 Task: Create a due date automation trigger when advanced on, on the wednesday before a card is due add dates not starting next week at 11:00 AM.
Action: Mouse moved to (847, 263)
Screenshot: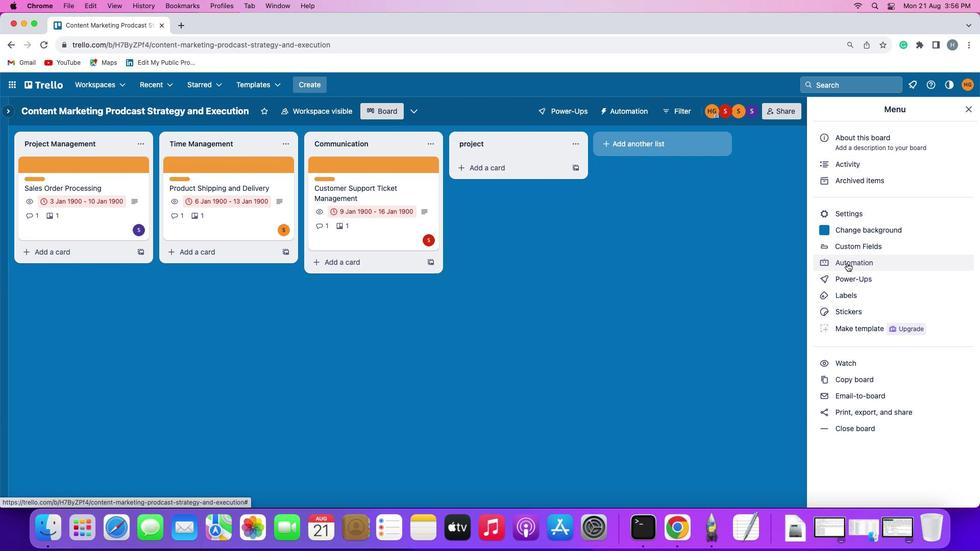 
Action: Mouse pressed left at (847, 263)
Screenshot: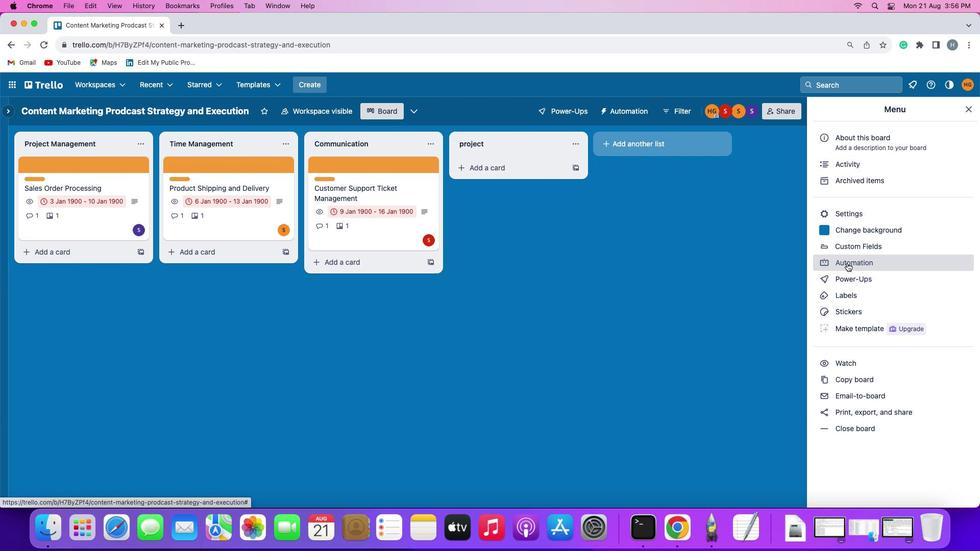 
Action: Mouse moved to (847, 263)
Screenshot: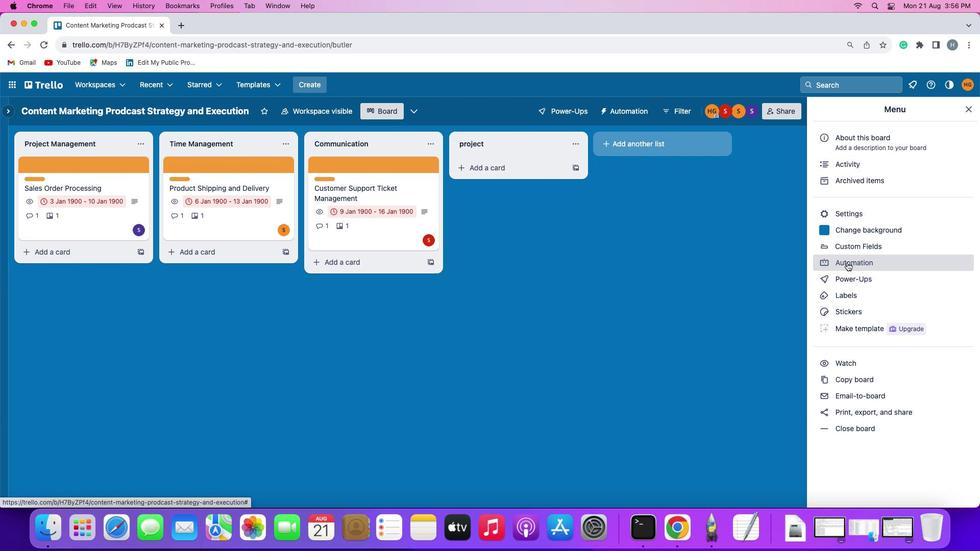 
Action: Mouse pressed left at (847, 263)
Screenshot: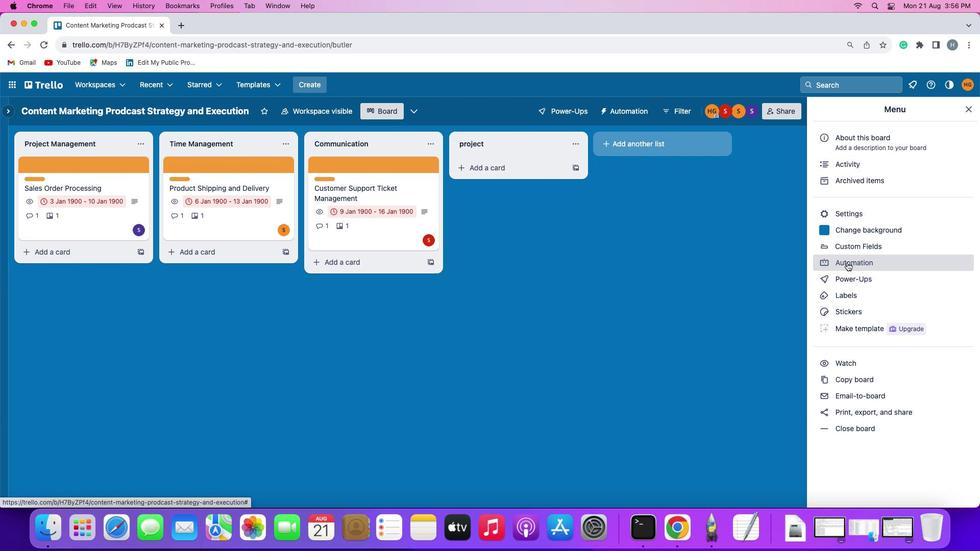 
Action: Mouse moved to (68, 241)
Screenshot: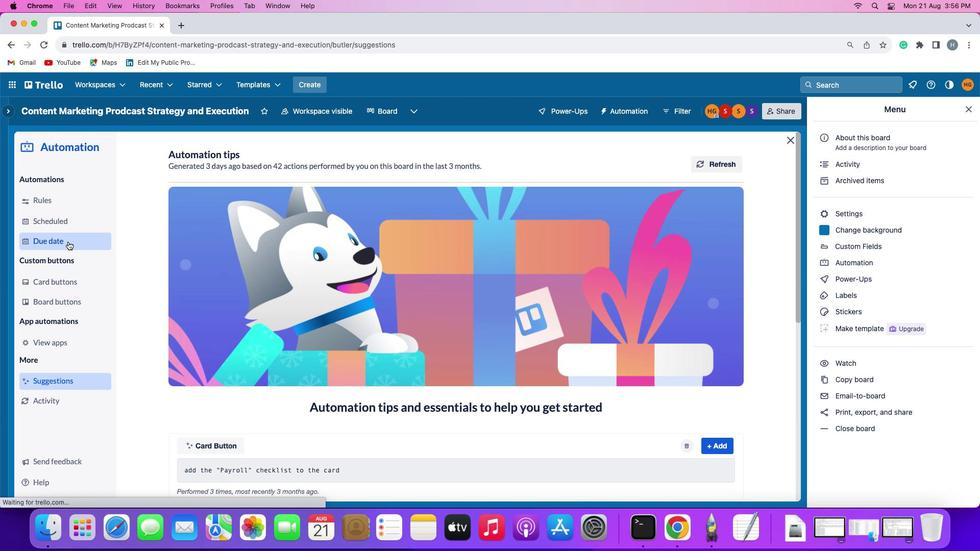 
Action: Mouse pressed left at (68, 241)
Screenshot: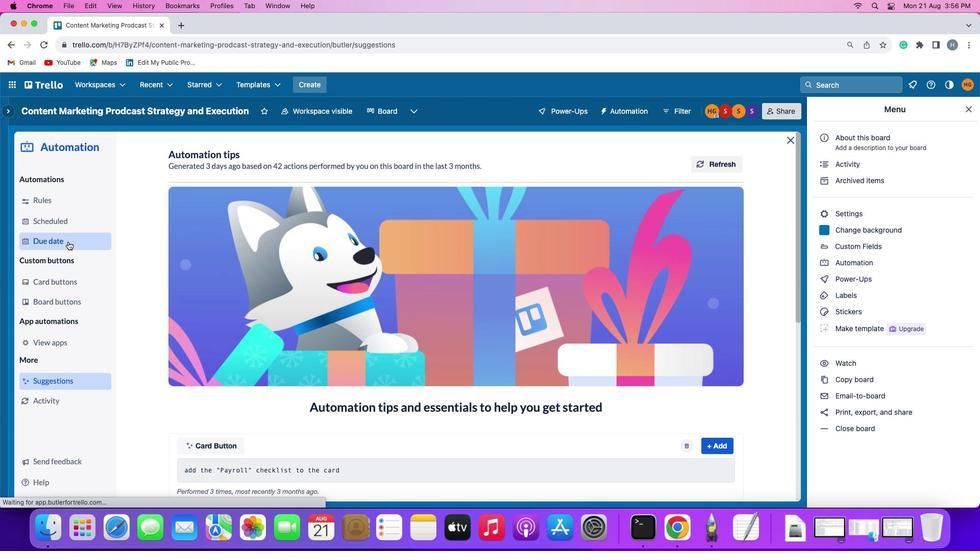 
Action: Mouse moved to (699, 156)
Screenshot: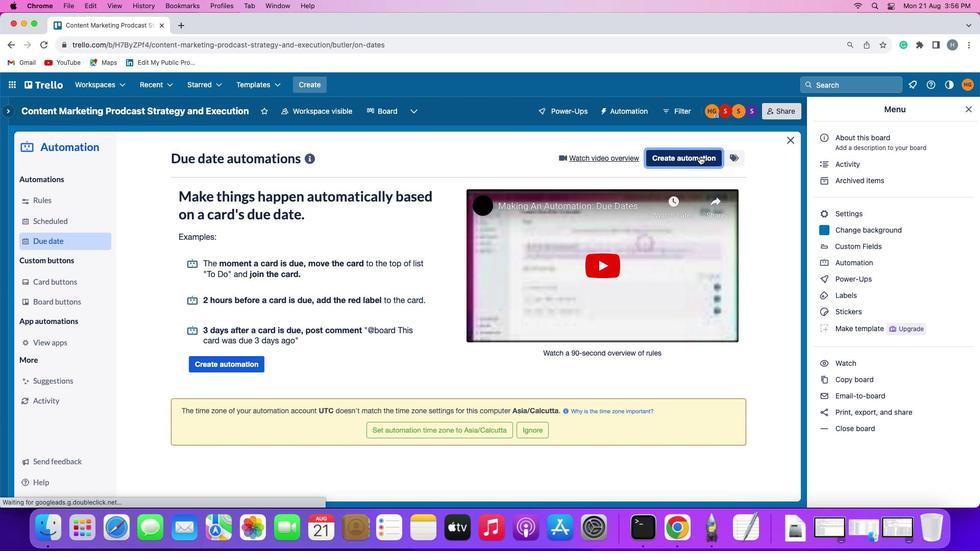 
Action: Mouse pressed left at (699, 156)
Screenshot: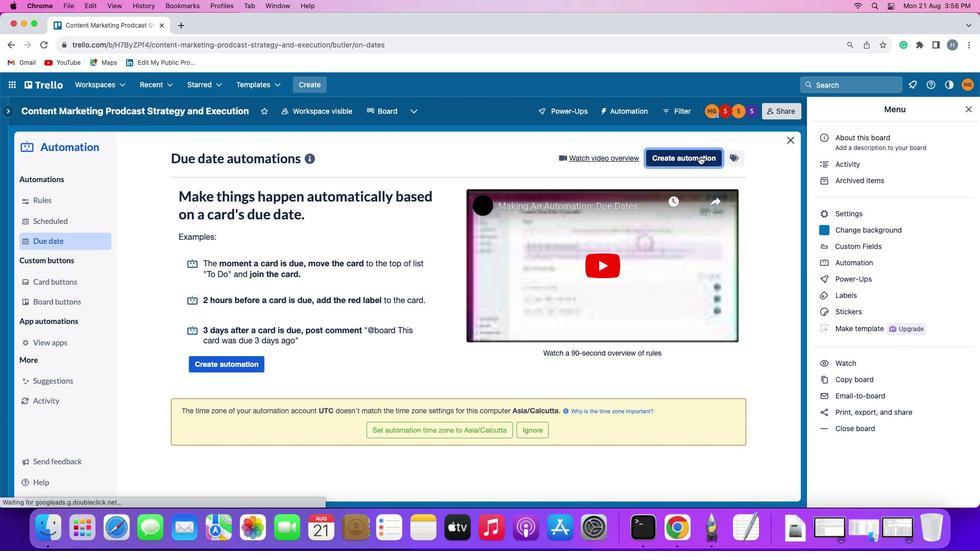 
Action: Mouse moved to (199, 254)
Screenshot: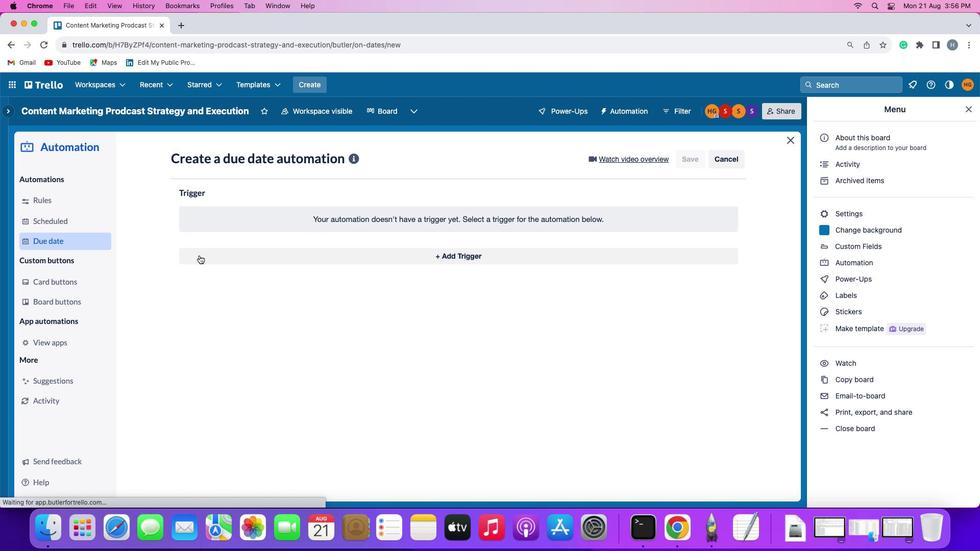
Action: Mouse pressed left at (199, 254)
Screenshot: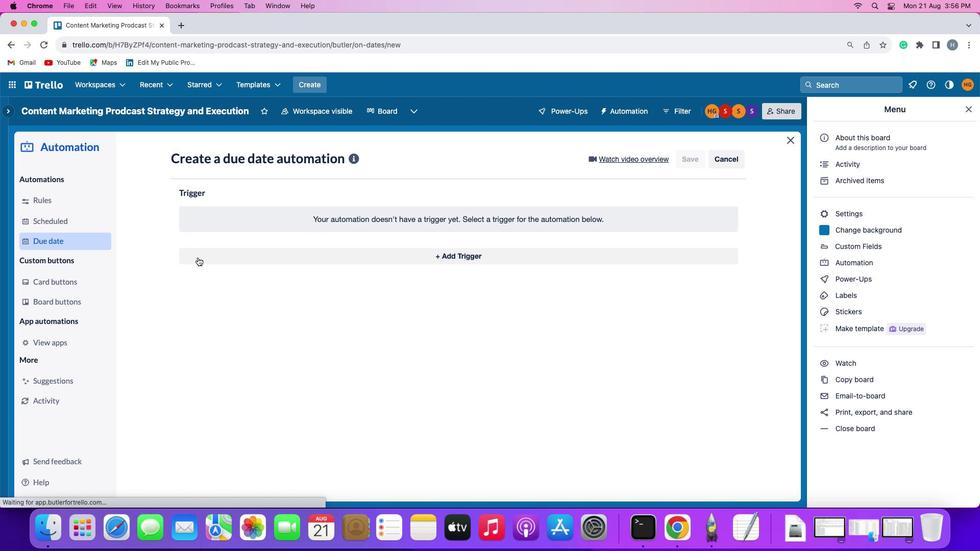 
Action: Mouse moved to (223, 440)
Screenshot: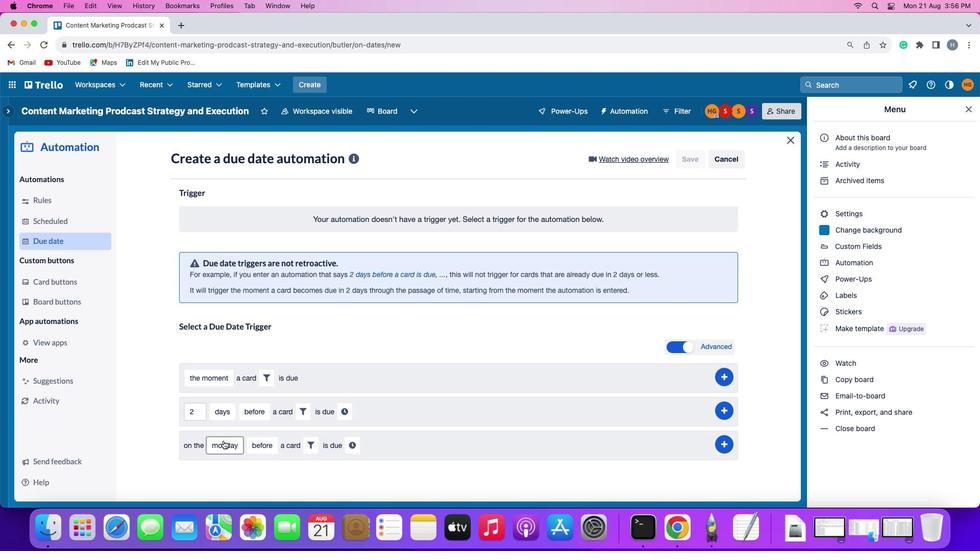 
Action: Mouse pressed left at (223, 440)
Screenshot: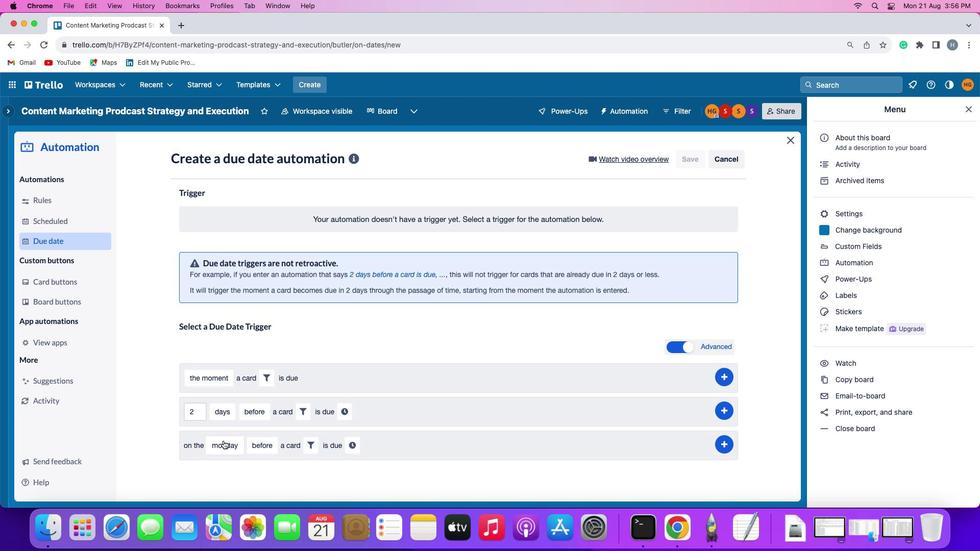 
Action: Mouse moved to (242, 347)
Screenshot: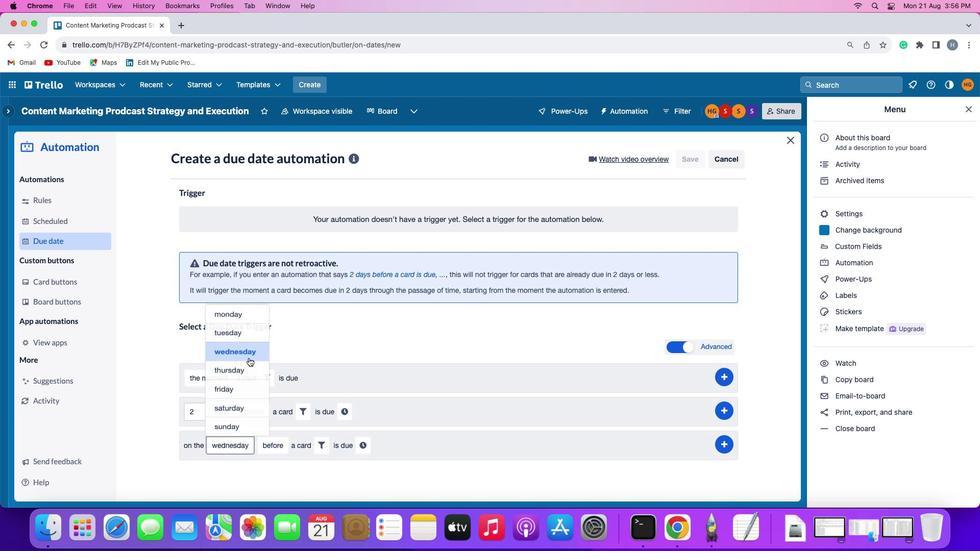 
Action: Mouse pressed left at (242, 347)
Screenshot: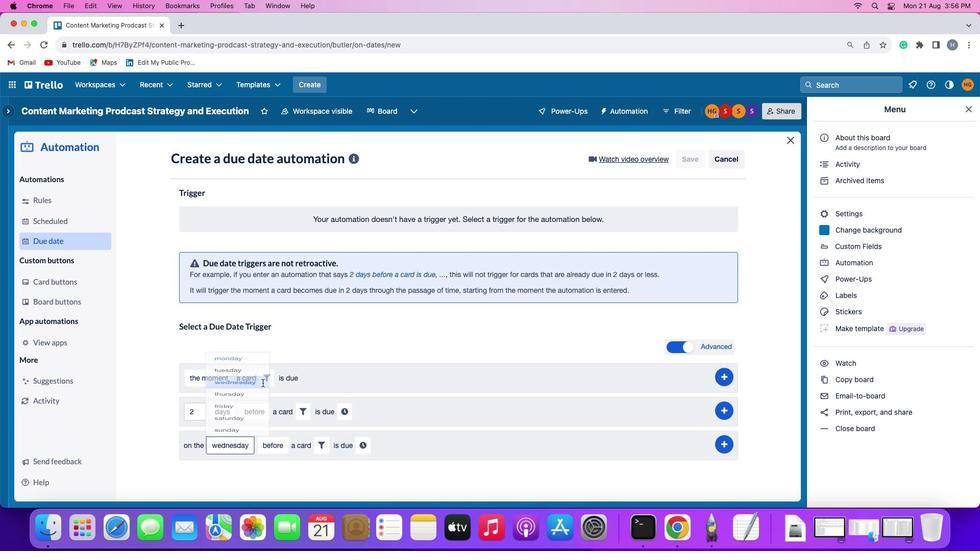 
Action: Mouse moved to (322, 442)
Screenshot: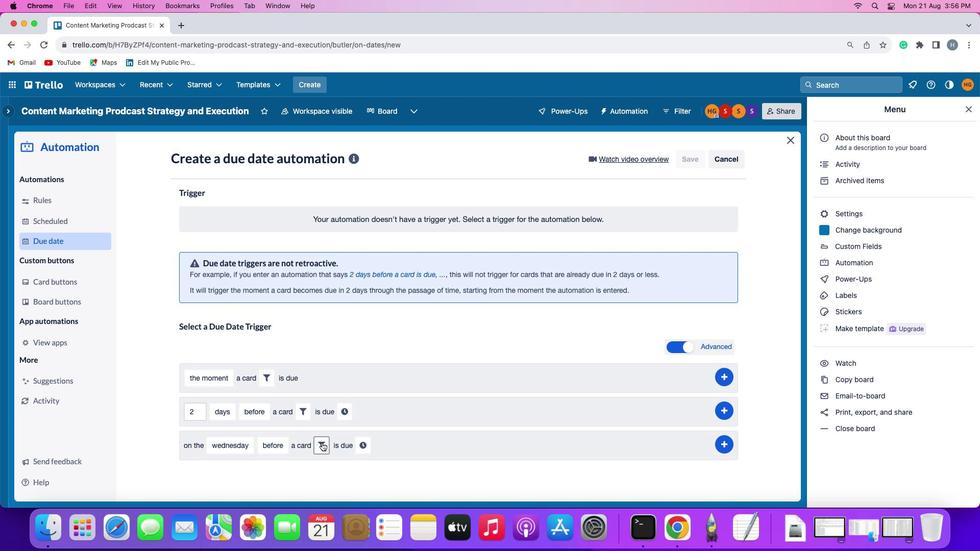 
Action: Mouse pressed left at (322, 442)
Screenshot: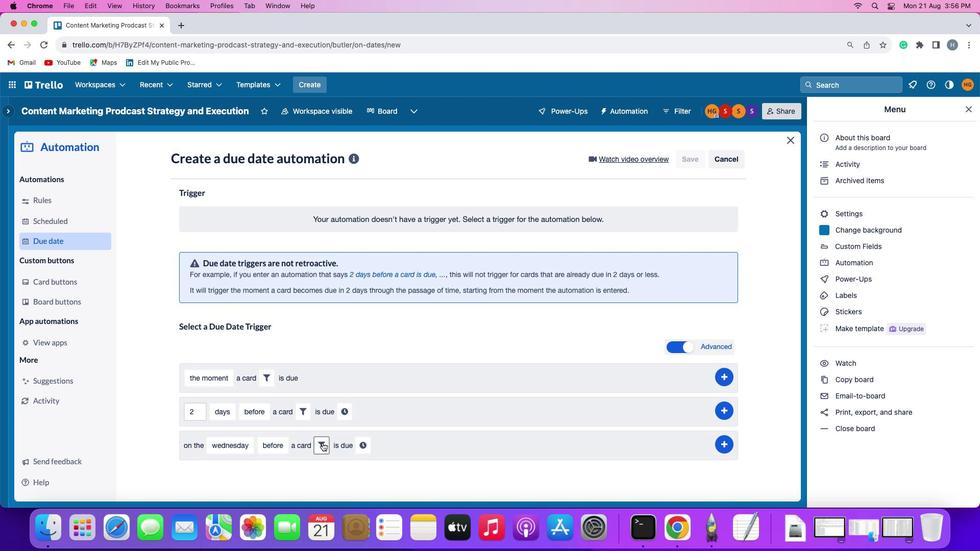 
Action: Mouse moved to (372, 474)
Screenshot: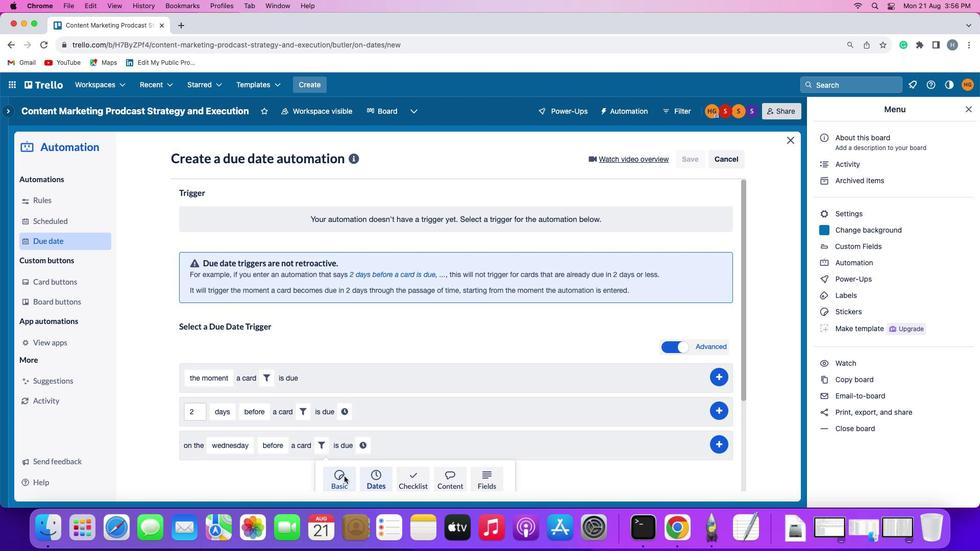 
Action: Mouse pressed left at (372, 474)
Screenshot: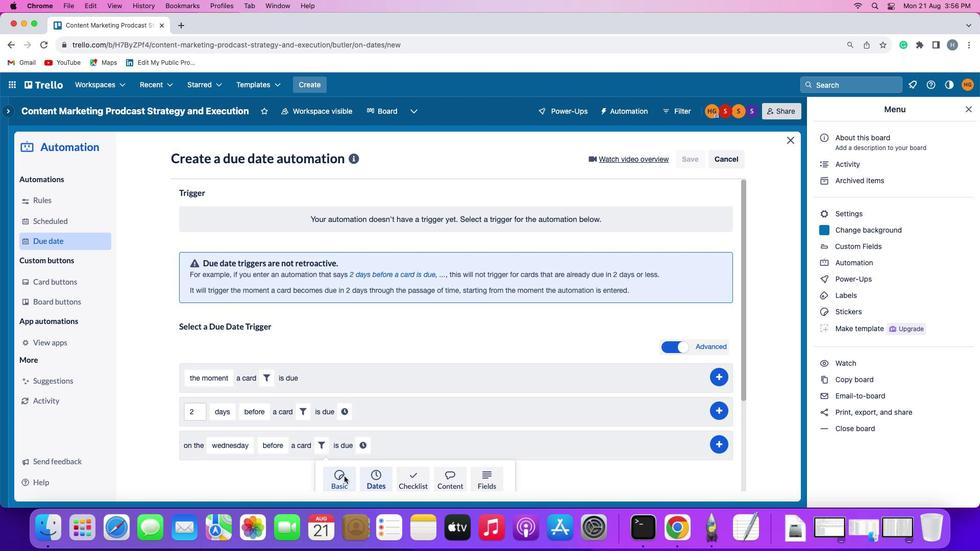 
Action: Mouse moved to (254, 471)
Screenshot: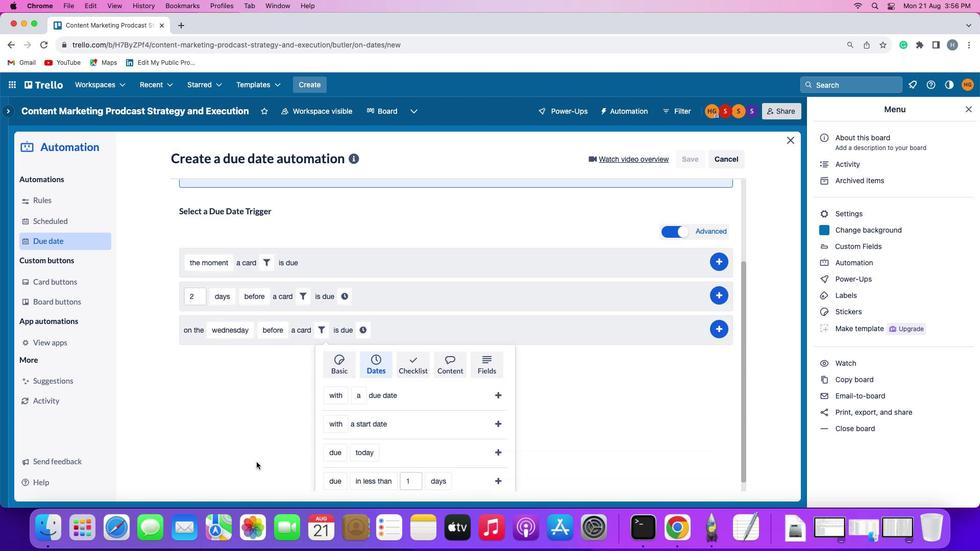 
Action: Mouse scrolled (254, 471) with delta (0, 0)
Screenshot: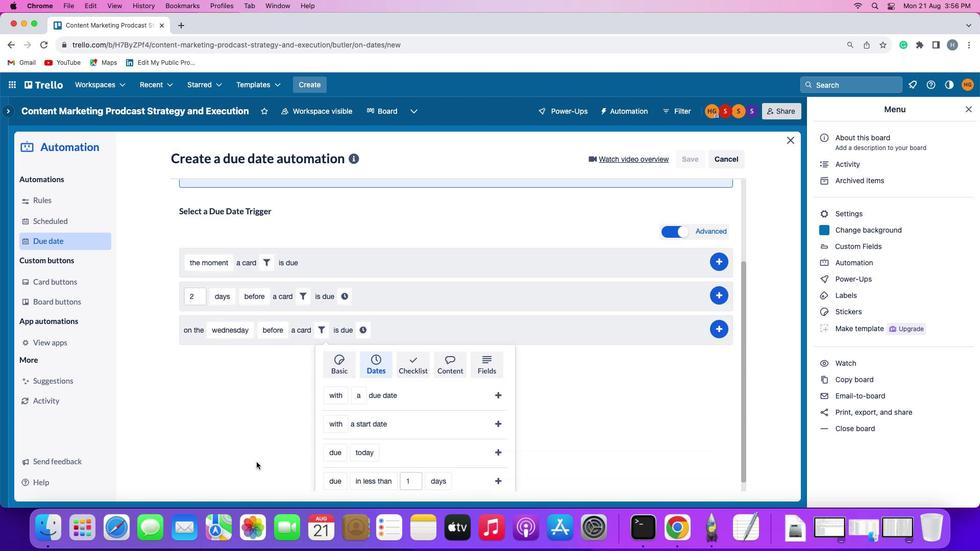 
Action: Mouse moved to (254, 471)
Screenshot: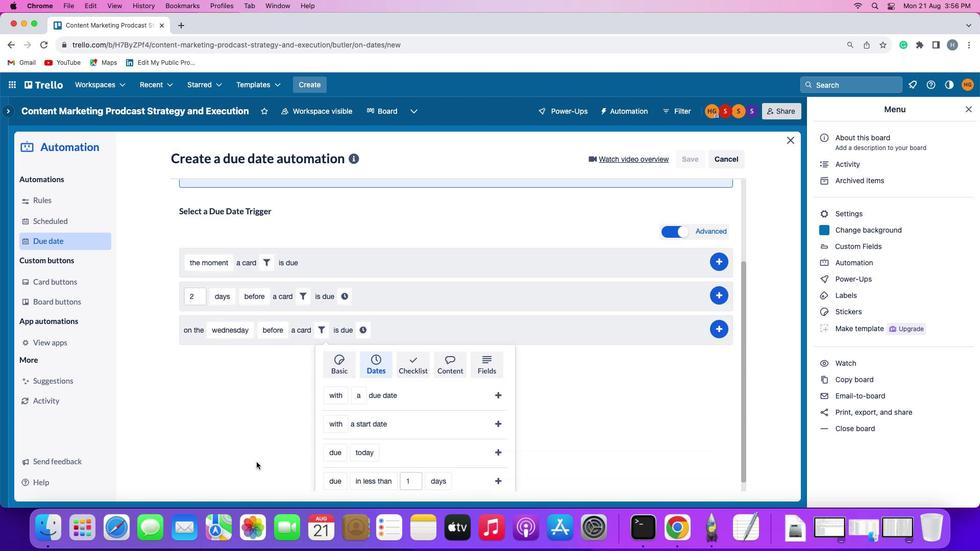 
Action: Mouse scrolled (254, 471) with delta (0, 0)
Screenshot: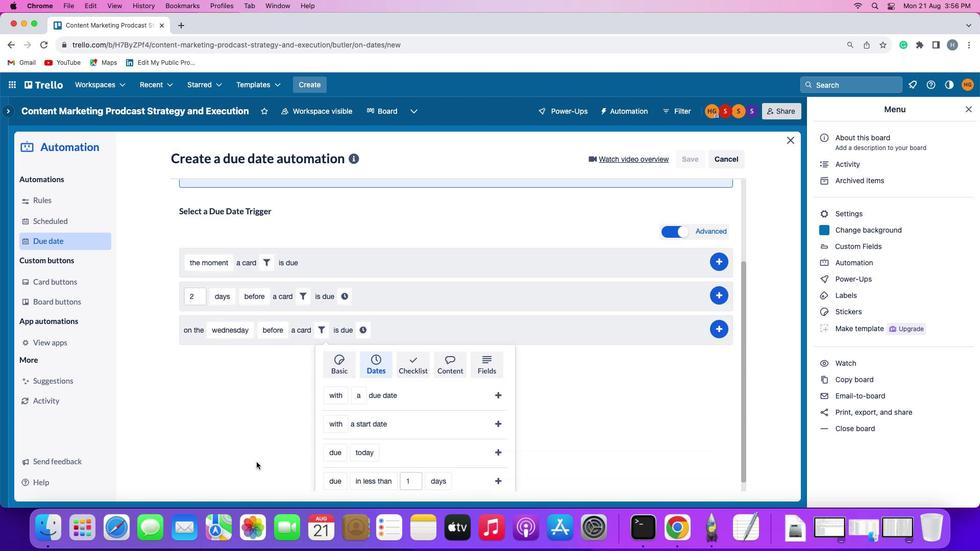 
Action: Mouse moved to (254, 470)
Screenshot: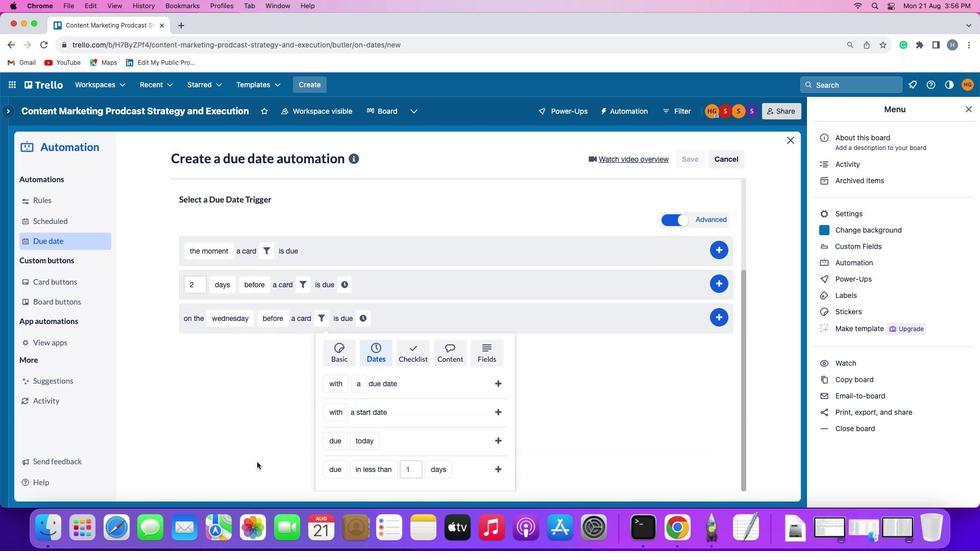 
Action: Mouse scrolled (254, 470) with delta (0, -1)
Screenshot: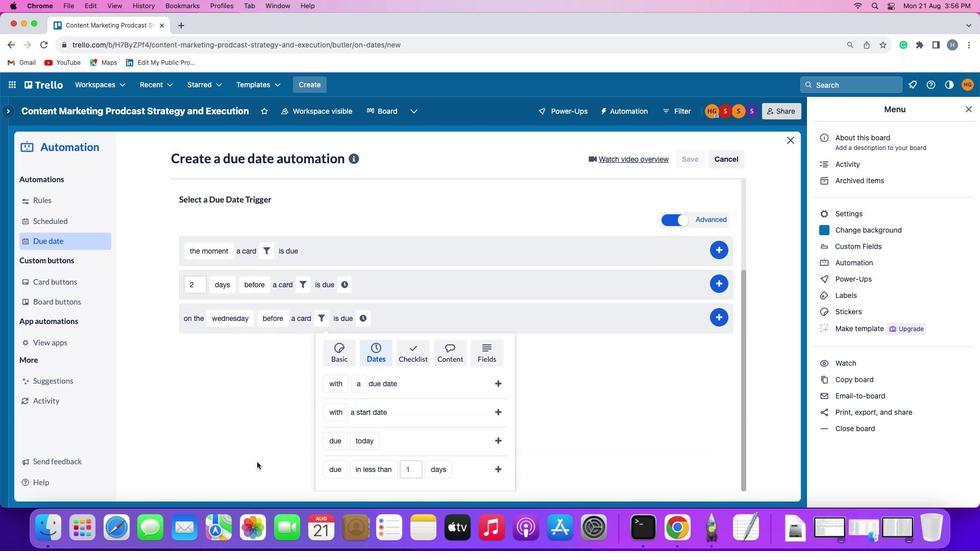 
Action: Mouse moved to (254, 468)
Screenshot: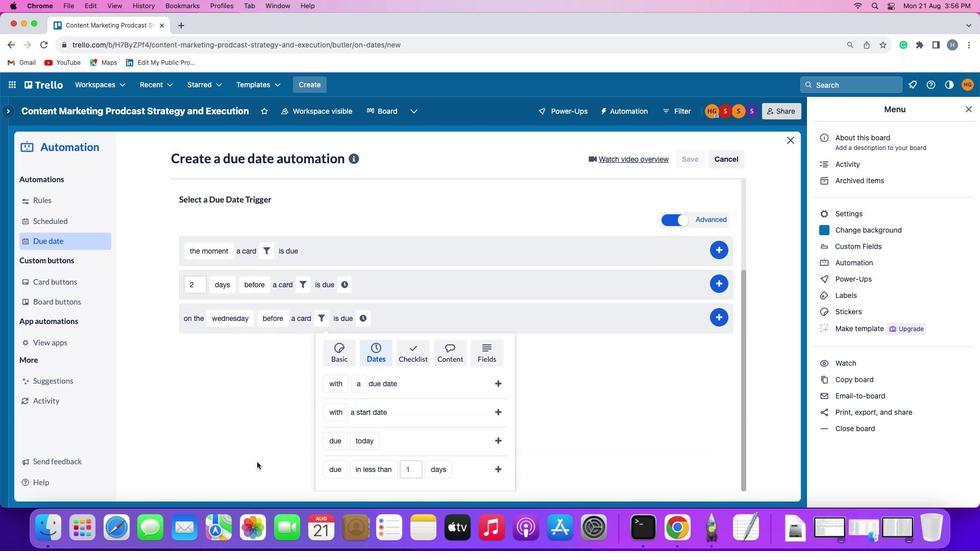 
Action: Mouse scrolled (254, 468) with delta (0, -2)
Screenshot: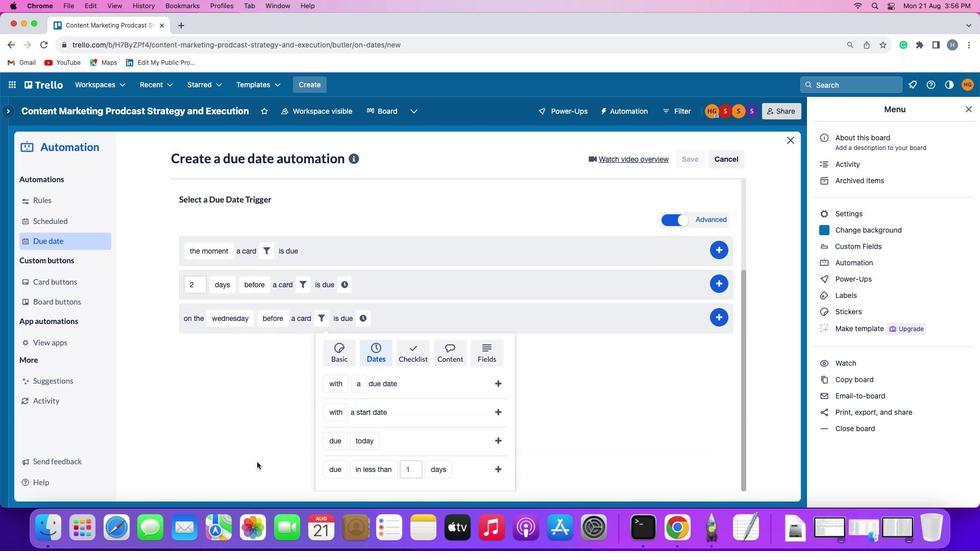 
Action: Mouse moved to (256, 462)
Screenshot: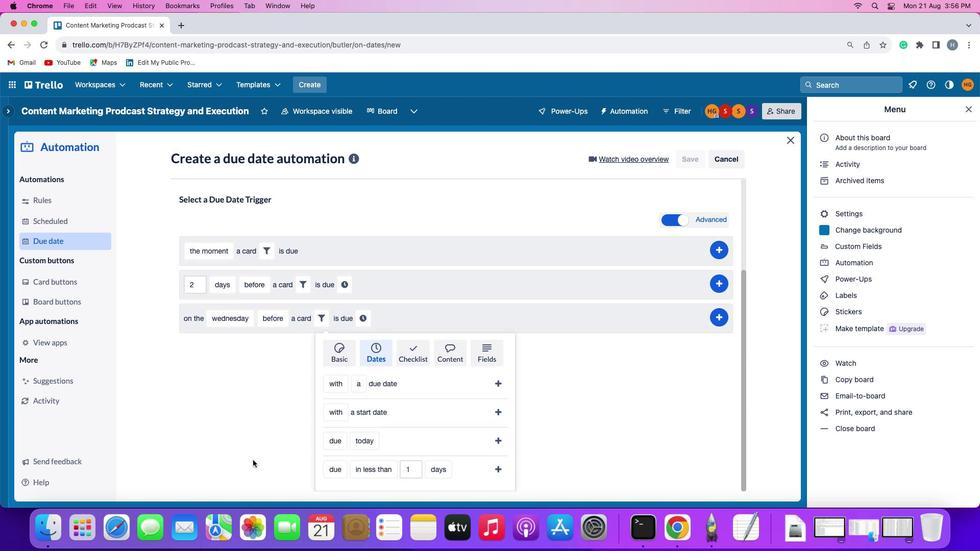 
Action: Mouse scrolled (256, 462) with delta (0, 0)
Screenshot: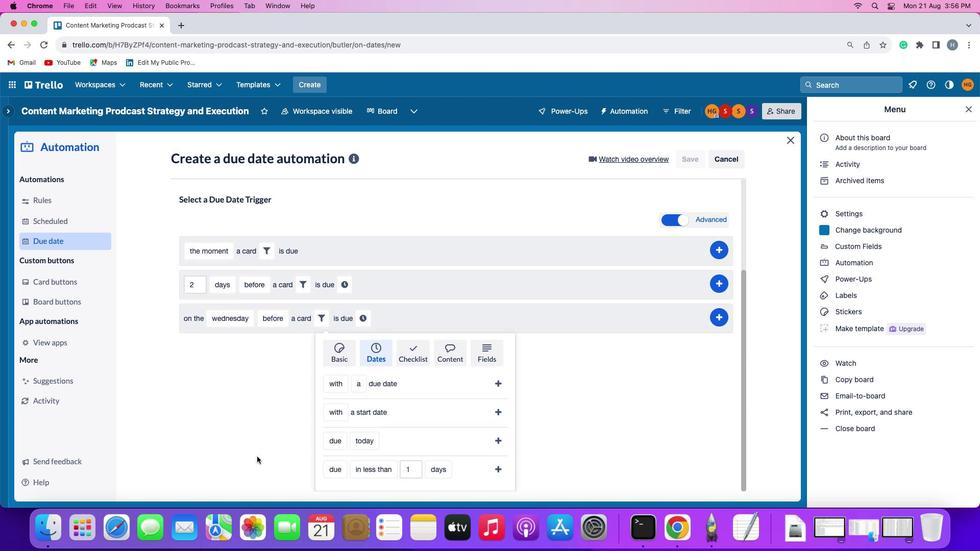
Action: Mouse scrolled (256, 462) with delta (0, 0)
Screenshot: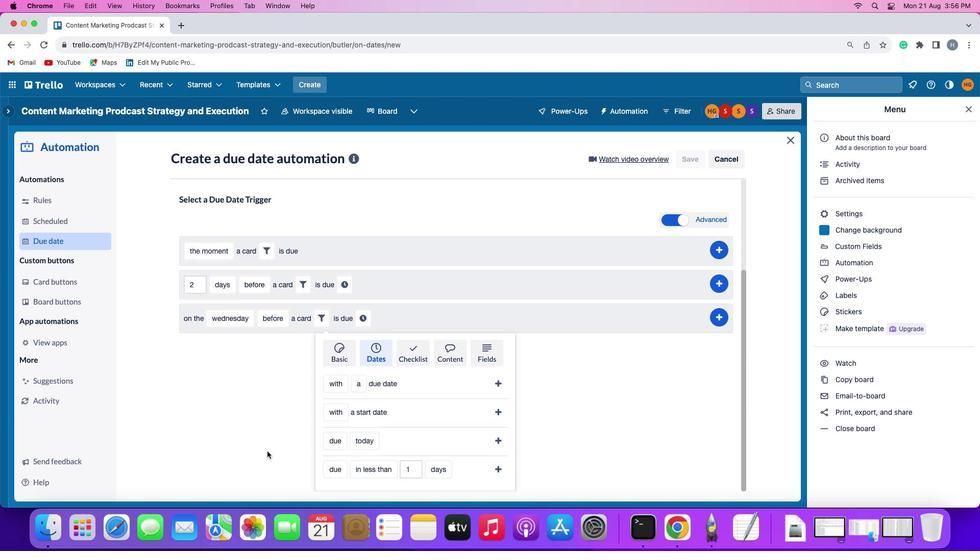 
Action: Mouse moved to (256, 462)
Screenshot: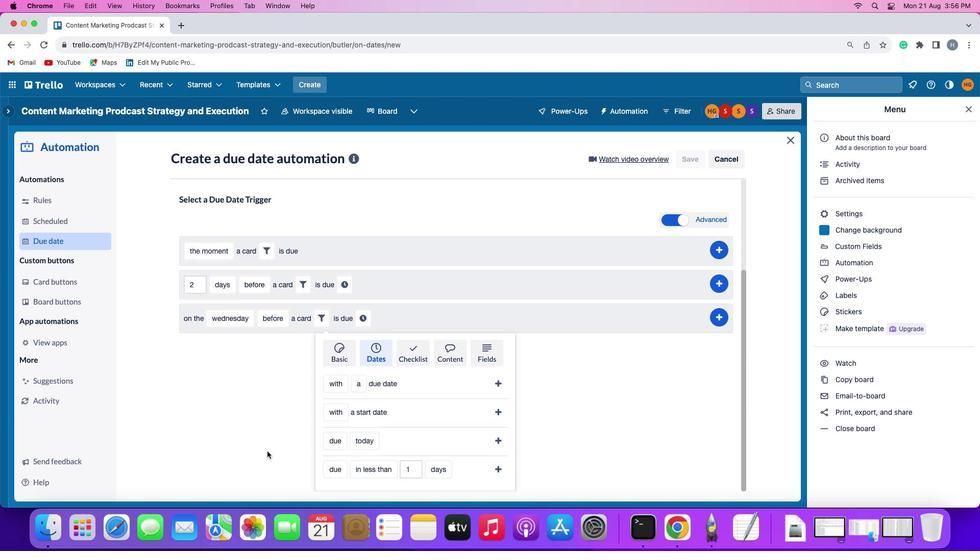 
Action: Mouse scrolled (256, 462) with delta (0, -1)
Screenshot: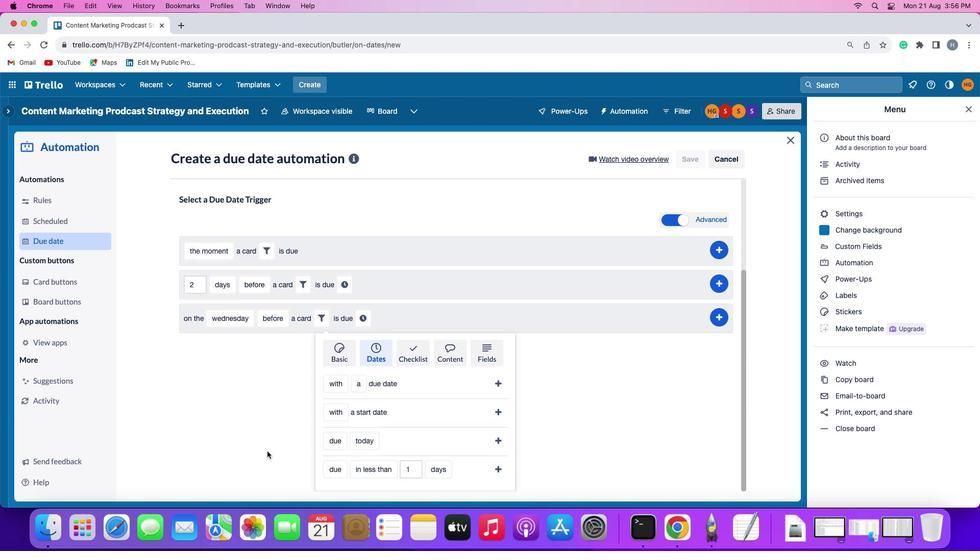 
Action: Mouse scrolled (256, 462) with delta (0, -2)
Screenshot: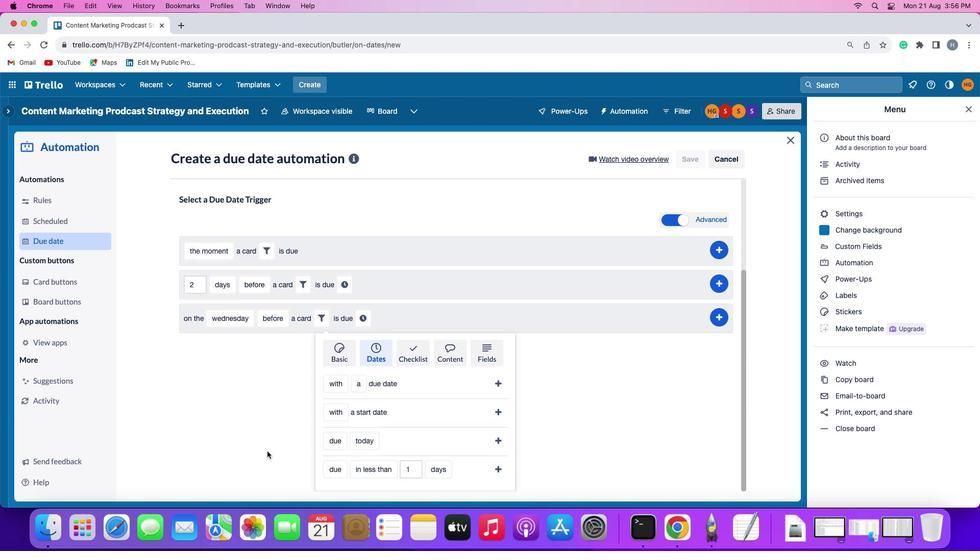 
Action: Mouse moved to (256, 462)
Screenshot: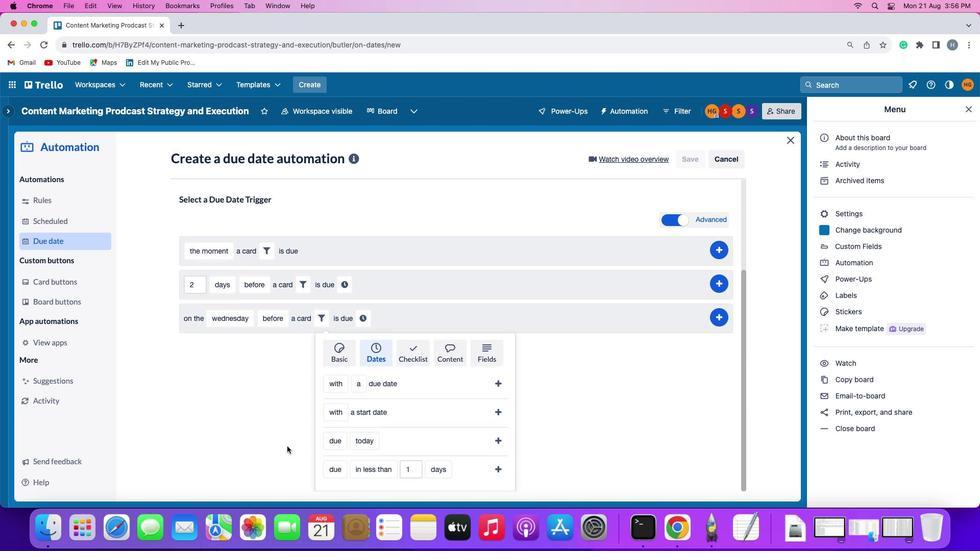 
Action: Mouse scrolled (256, 462) with delta (0, -3)
Screenshot: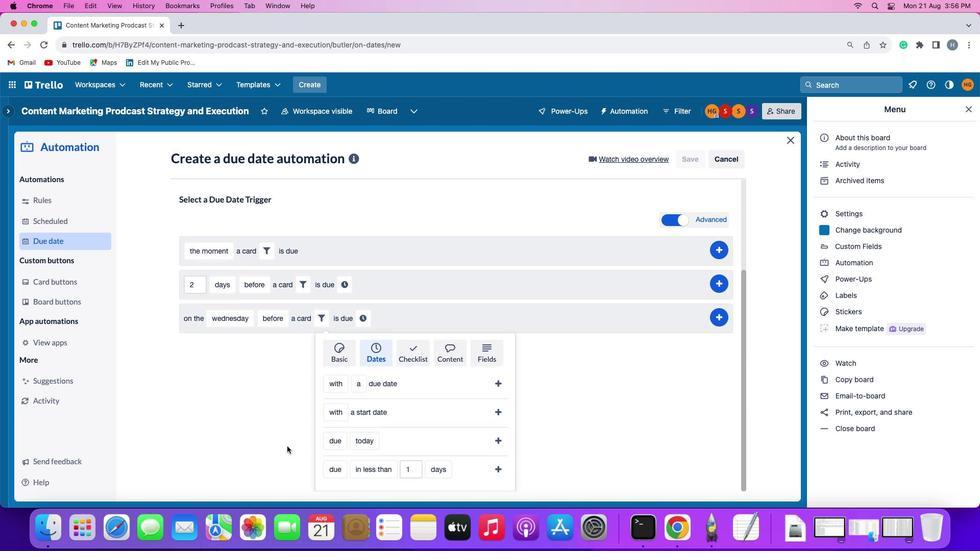 
Action: Mouse moved to (330, 441)
Screenshot: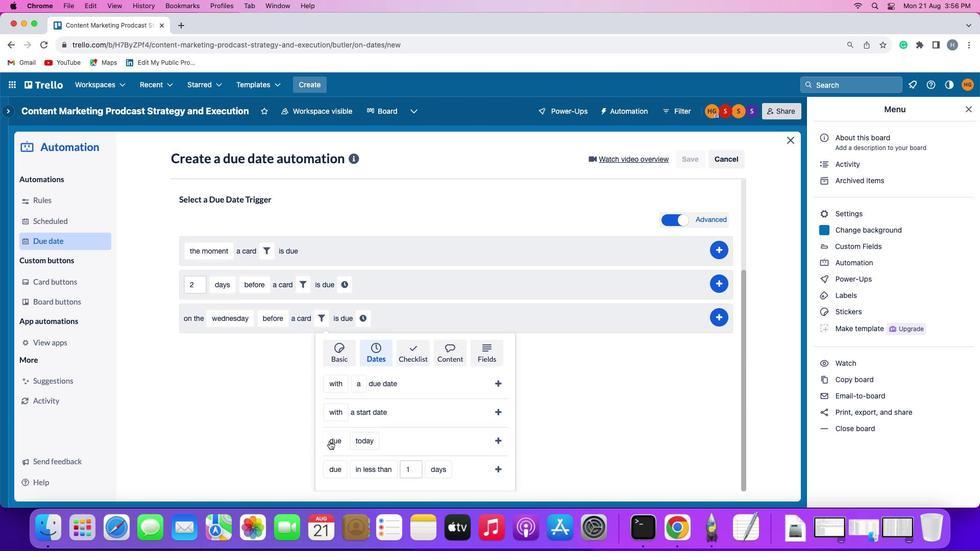 
Action: Mouse pressed left at (330, 441)
Screenshot: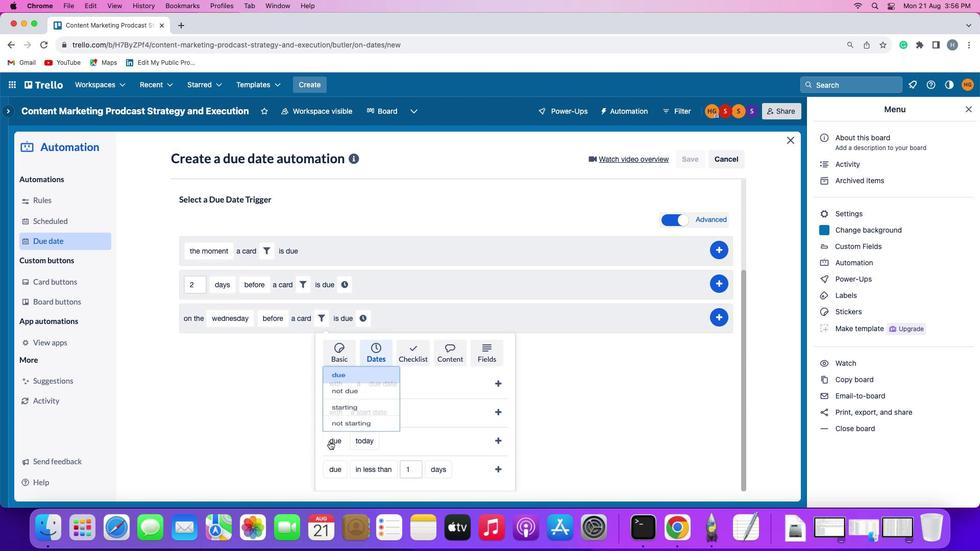 
Action: Mouse moved to (336, 421)
Screenshot: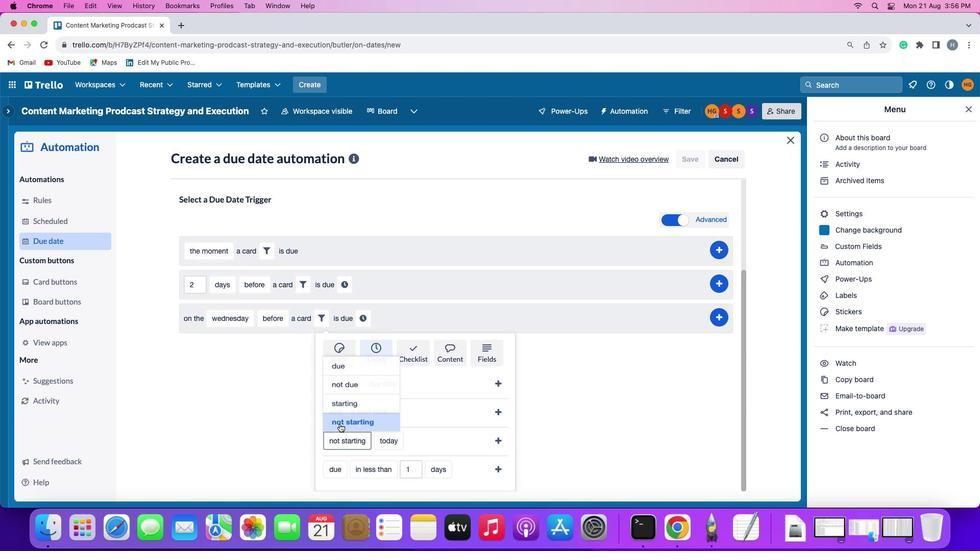 
Action: Mouse pressed left at (336, 421)
Screenshot: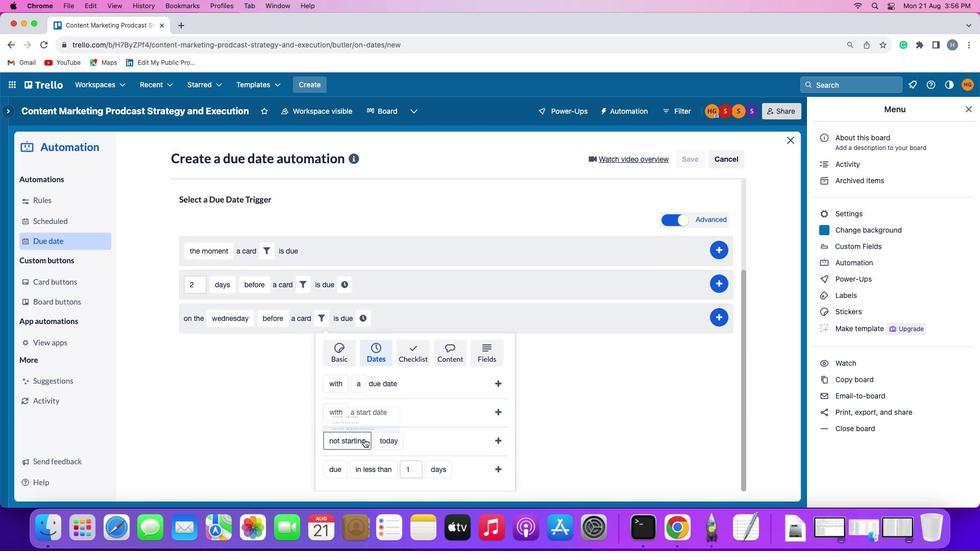 
Action: Mouse moved to (379, 444)
Screenshot: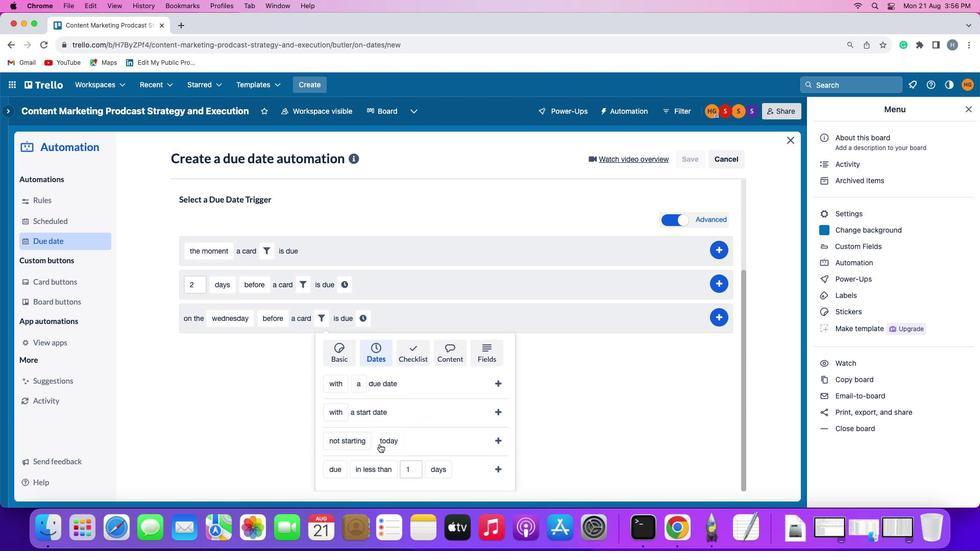 
Action: Mouse pressed left at (379, 444)
Screenshot: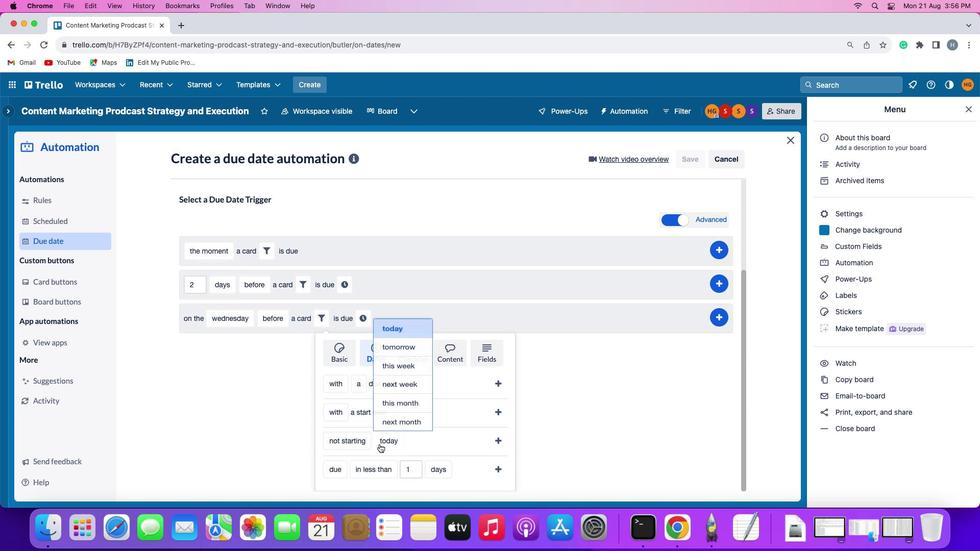 
Action: Mouse moved to (401, 375)
Screenshot: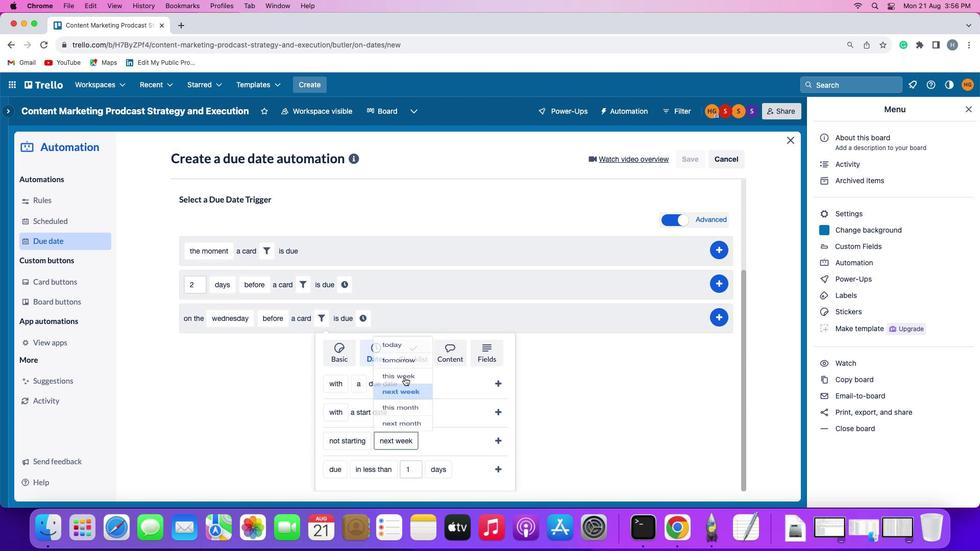 
Action: Mouse pressed left at (401, 375)
Screenshot: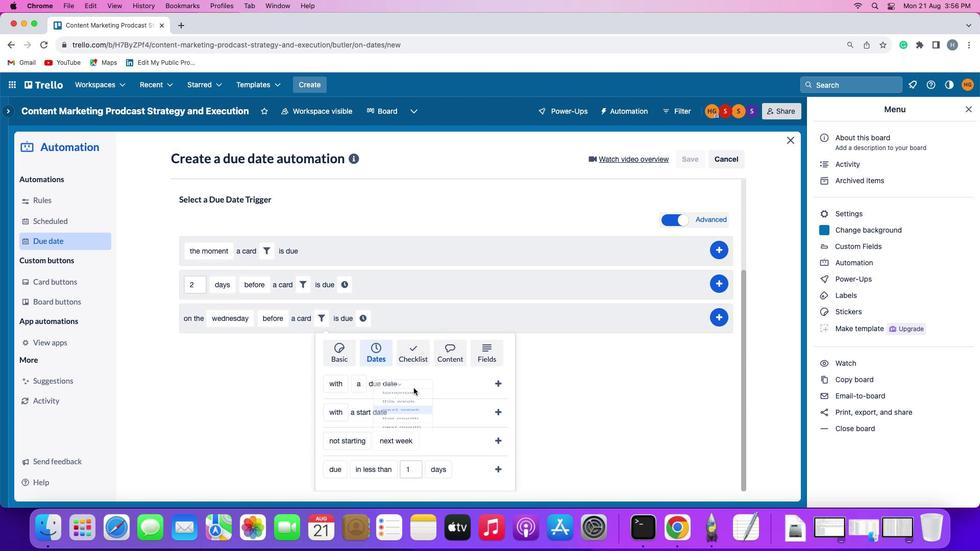 
Action: Mouse moved to (497, 437)
Screenshot: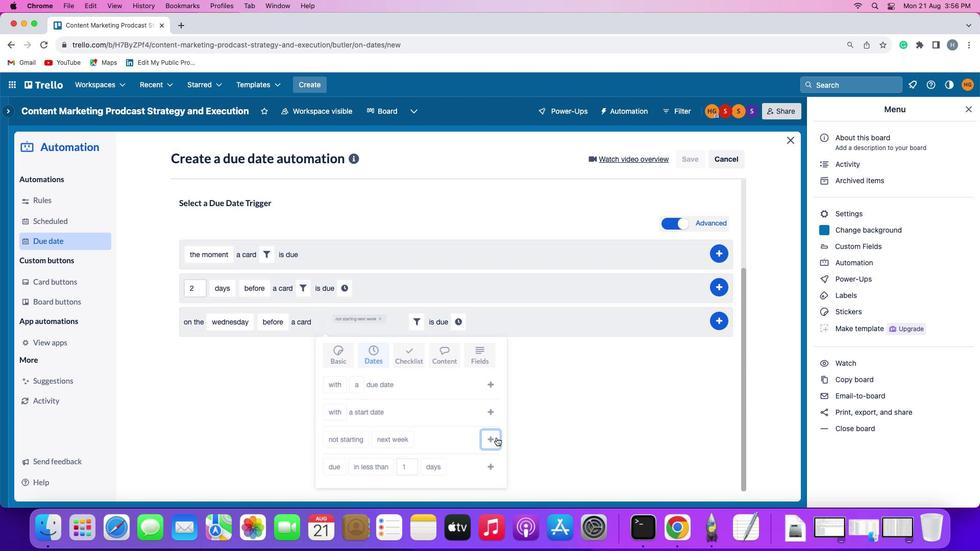 
Action: Mouse pressed left at (497, 437)
Screenshot: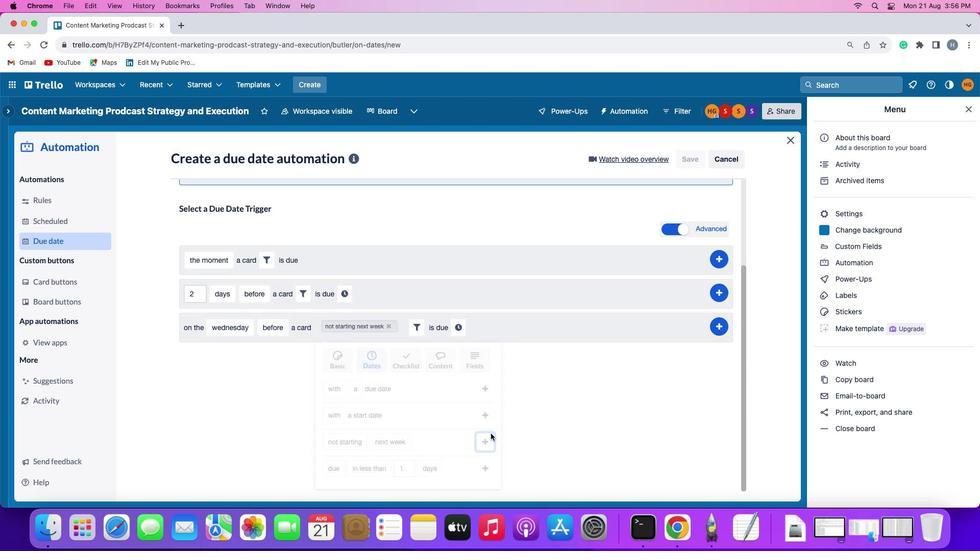 
Action: Mouse moved to (461, 436)
Screenshot: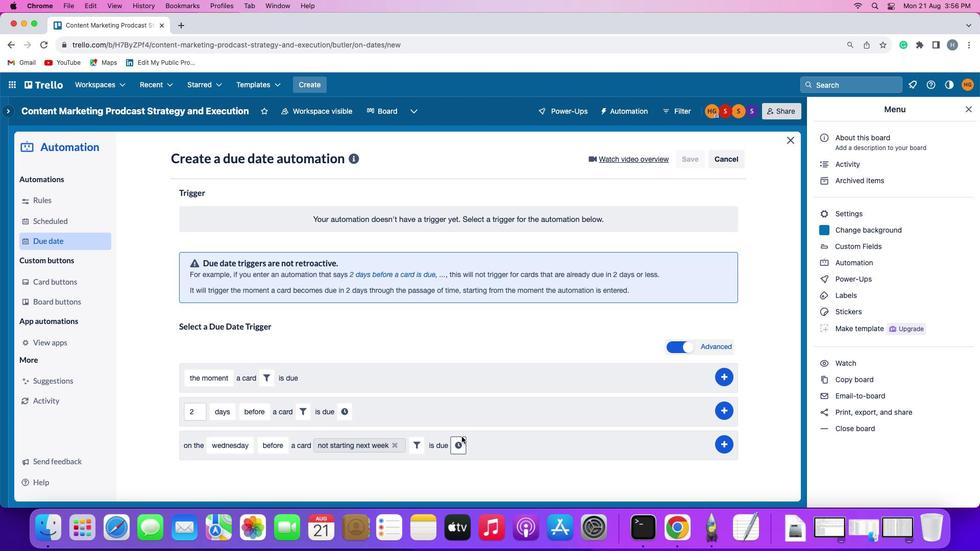 
Action: Mouse pressed left at (461, 436)
Screenshot: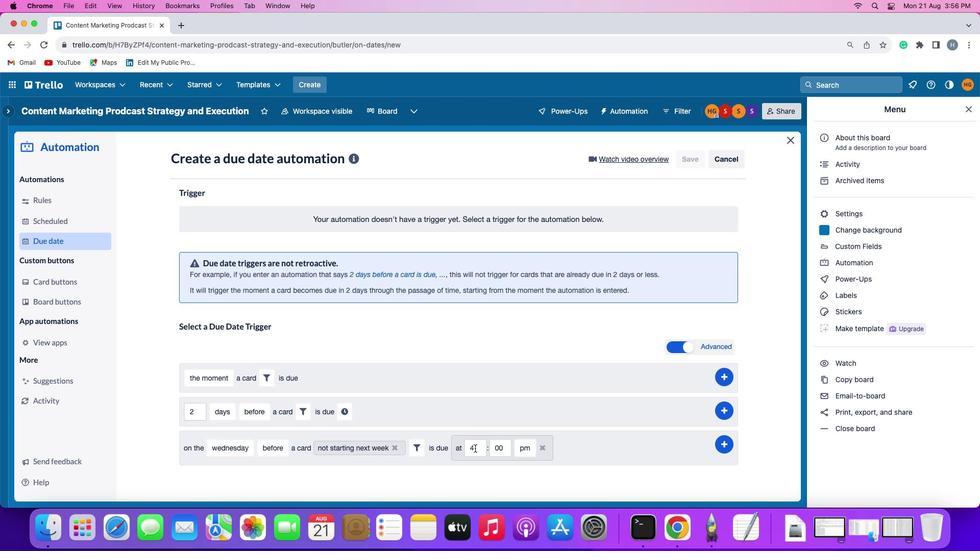 
Action: Mouse moved to (486, 450)
Screenshot: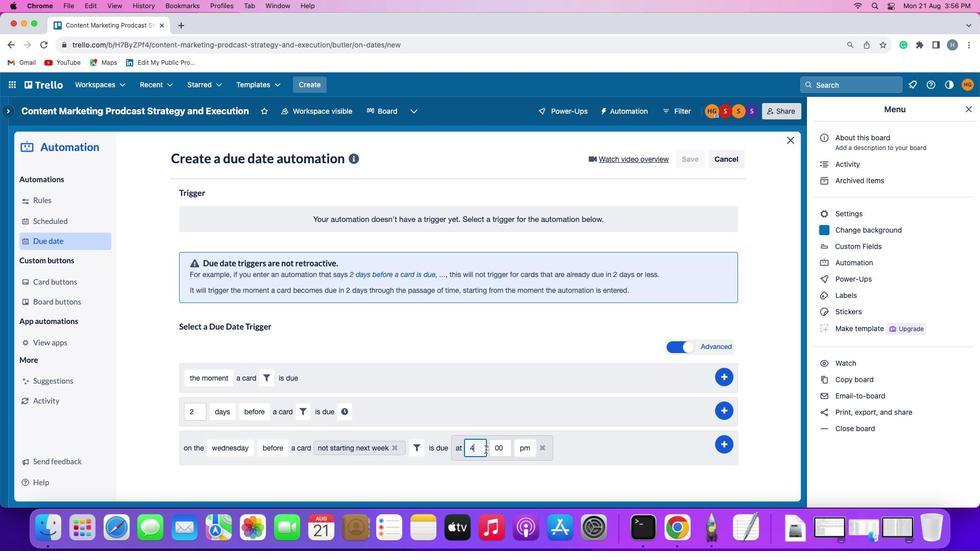 
Action: Mouse pressed left at (486, 450)
Screenshot: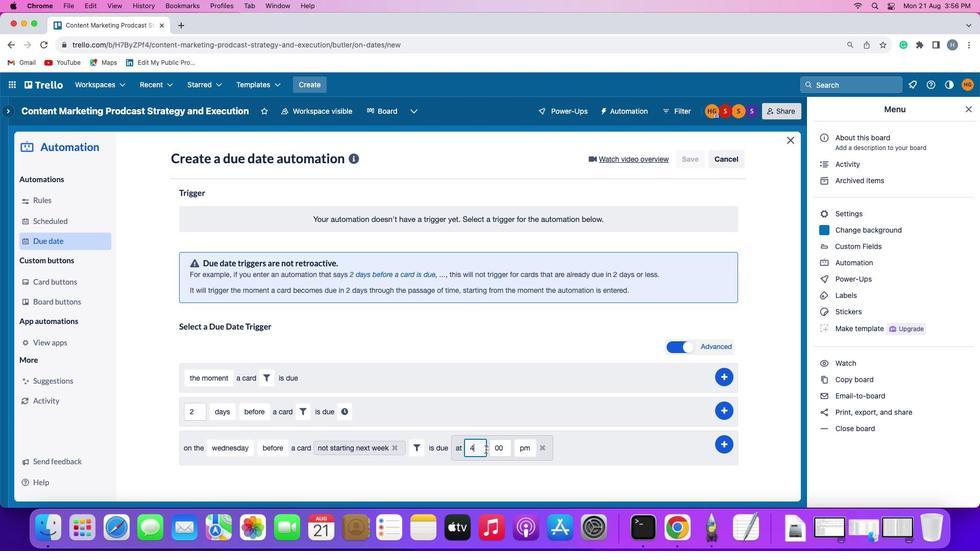 
Action: Key pressed Key.backspace'1''1'
Screenshot: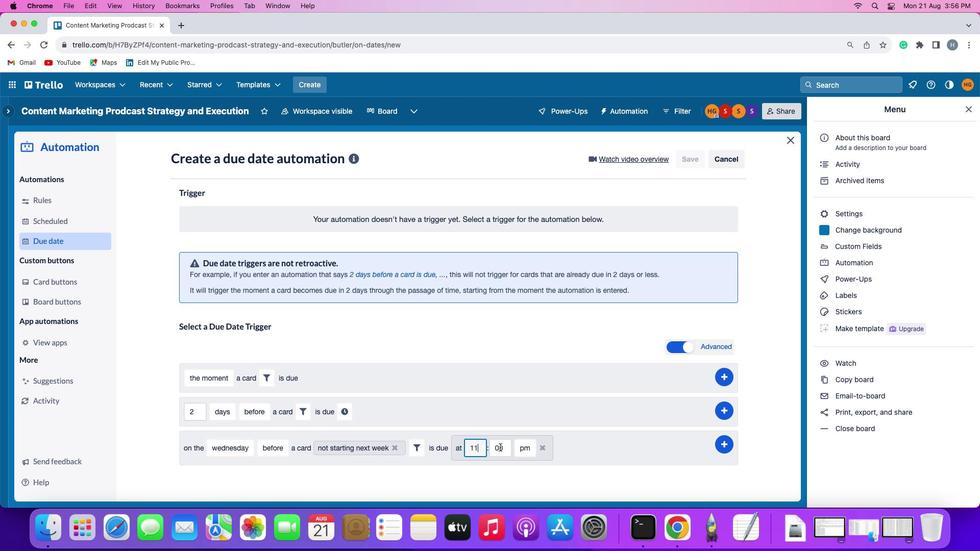 
Action: Mouse moved to (504, 448)
Screenshot: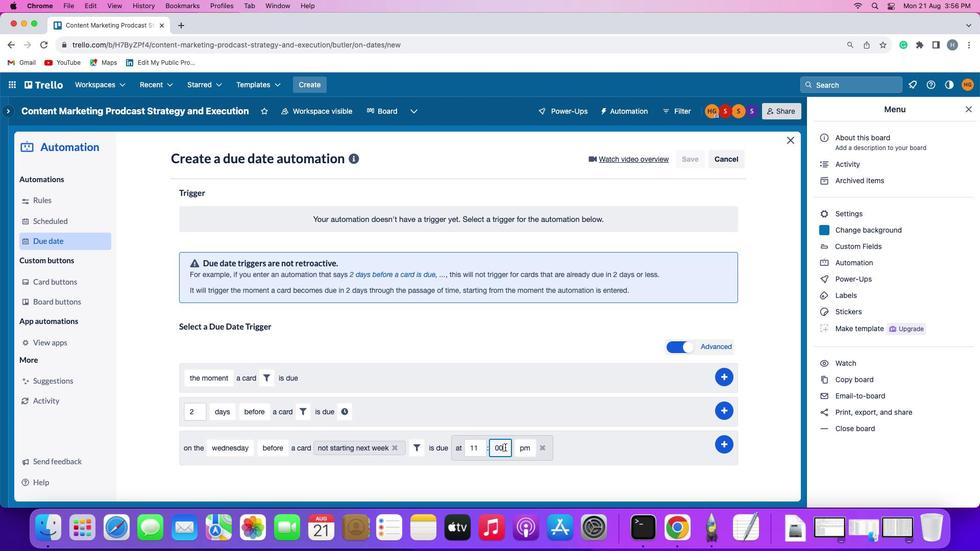
Action: Mouse pressed left at (504, 448)
Screenshot: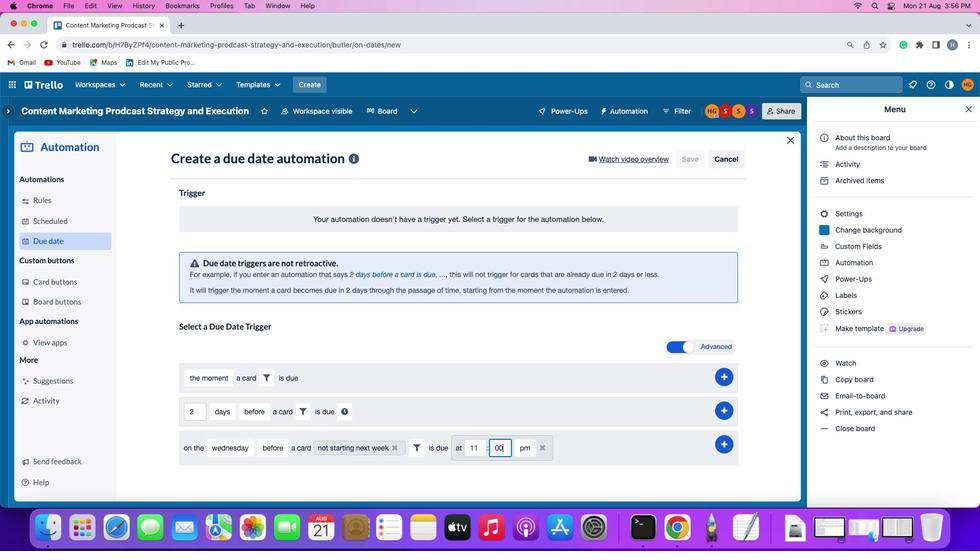 
Action: Mouse moved to (505, 447)
Screenshot: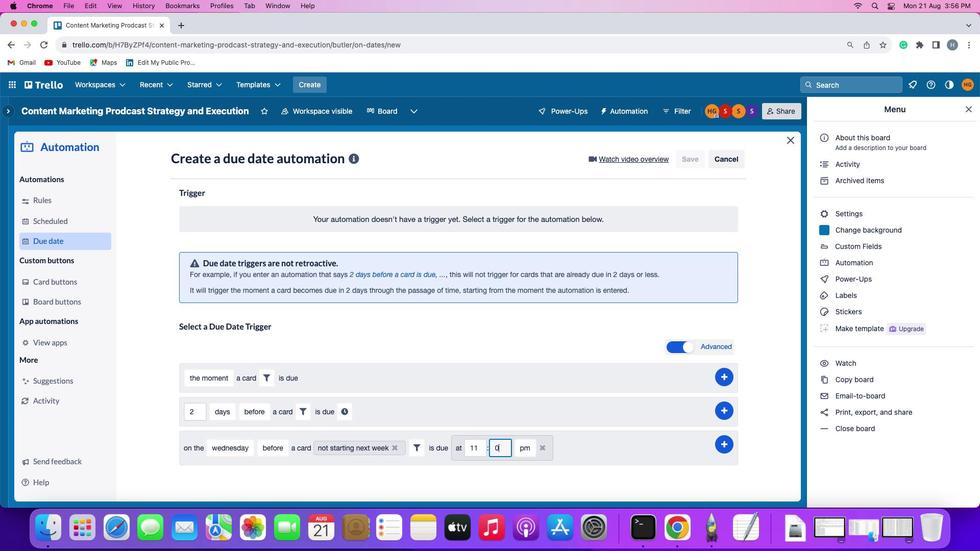 
Action: Key pressed Key.backspaceKey.backspace'0''0'
Screenshot: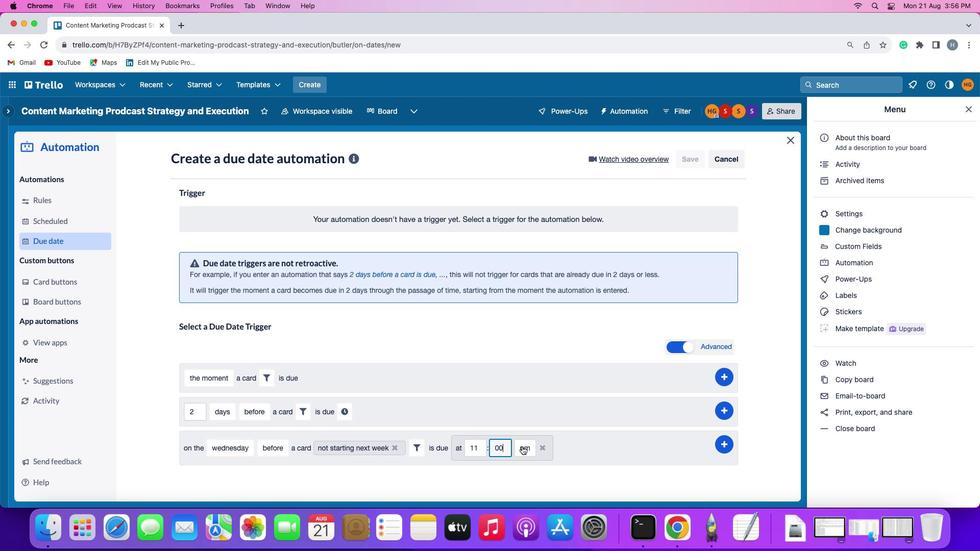 
Action: Mouse moved to (522, 446)
Screenshot: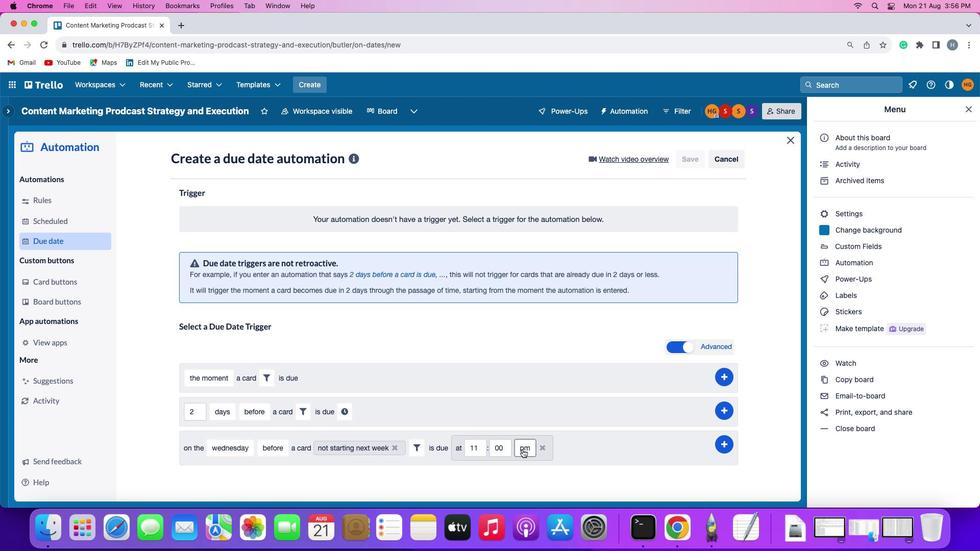 
Action: Mouse pressed left at (522, 446)
Screenshot: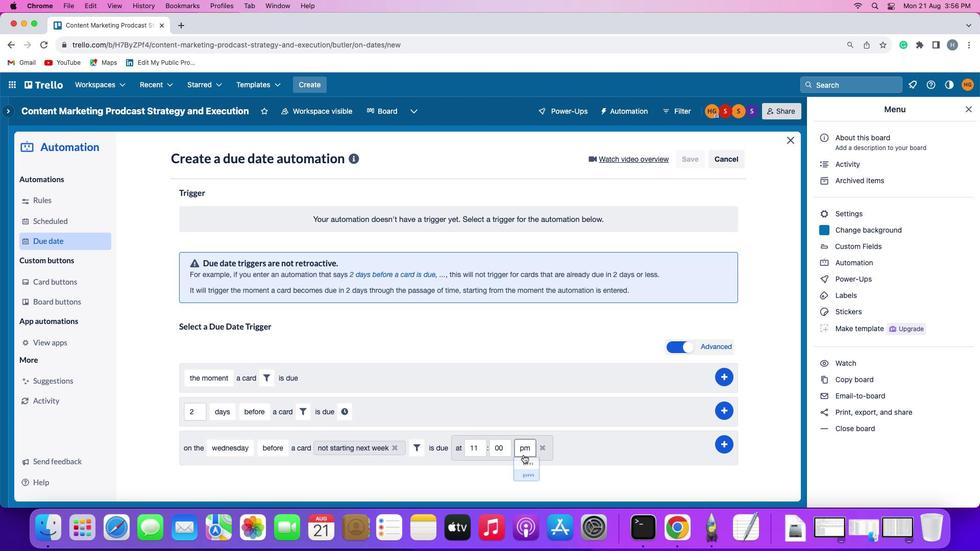 
Action: Mouse moved to (524, 458)
Screenshot: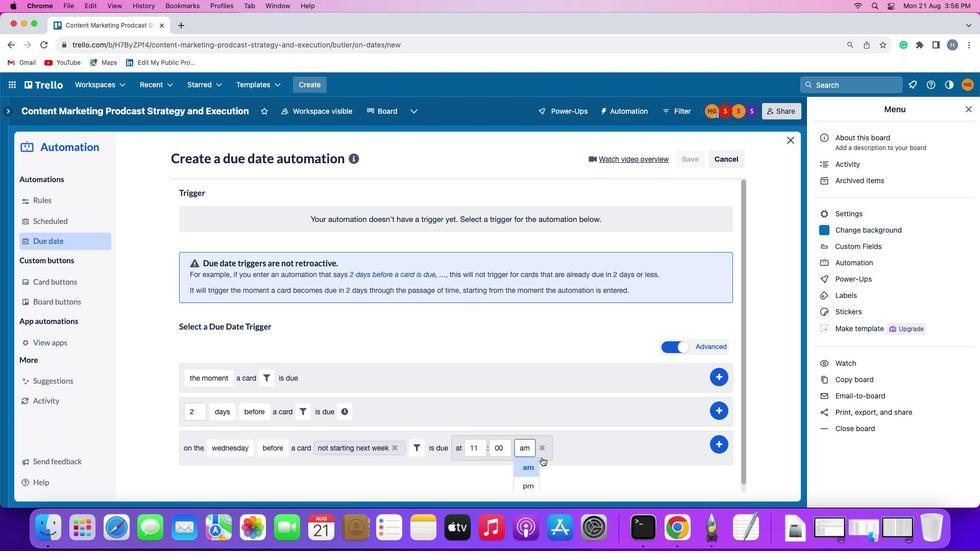 
Action: Mouse pressed left at (524, 458)
Screenshot: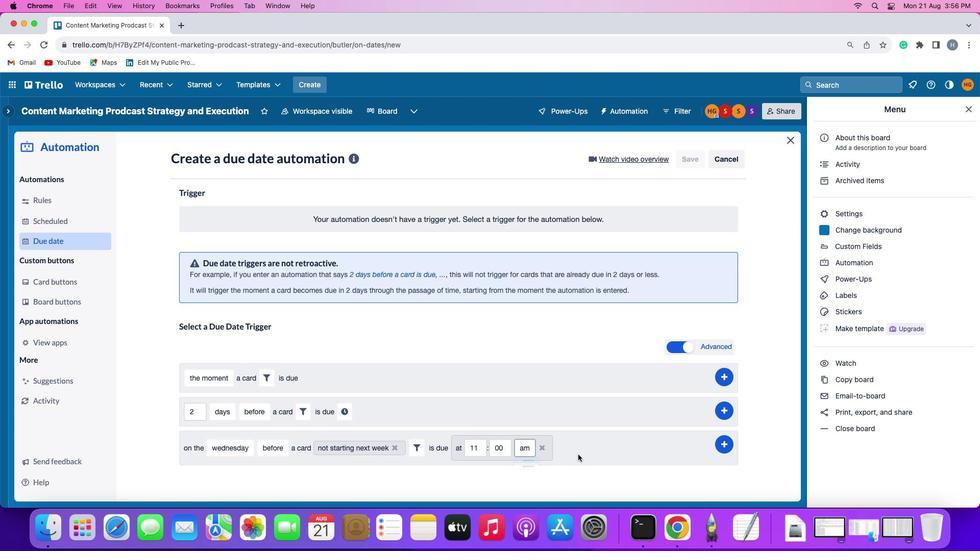 
Action: Mouse moved to (722, 442)
Screenshot: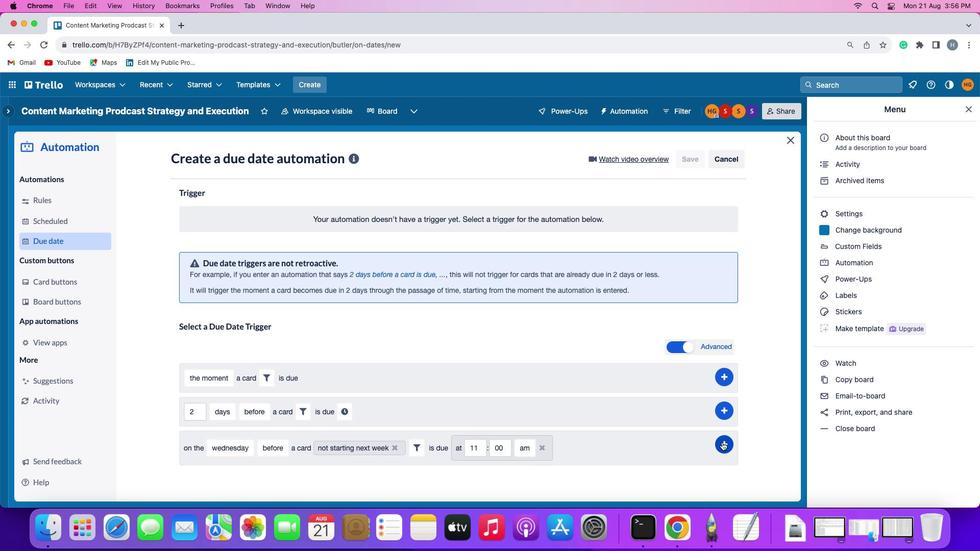 
Action: Mouse pressed left at (722, 442)
Screenshot: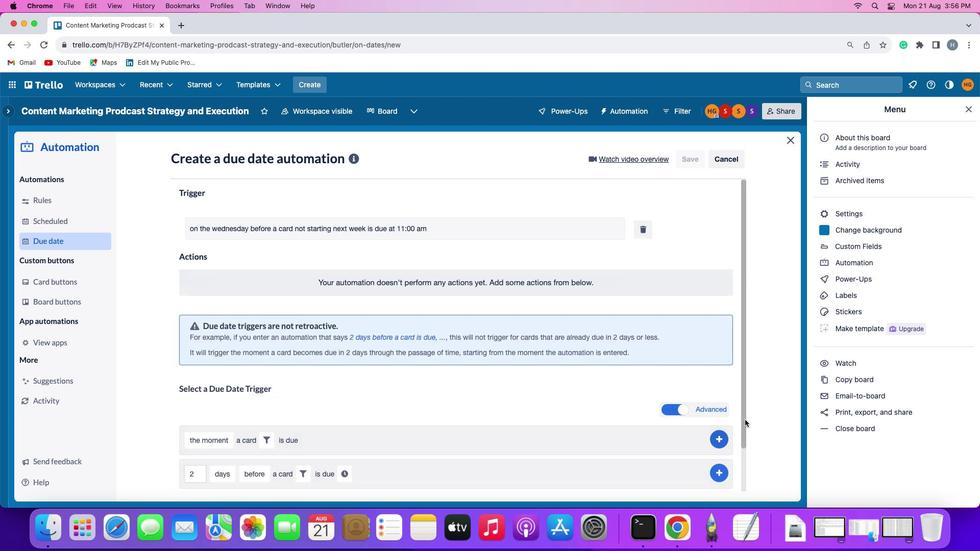 
Action: Mouse moved to (765, 361)
Screenshot: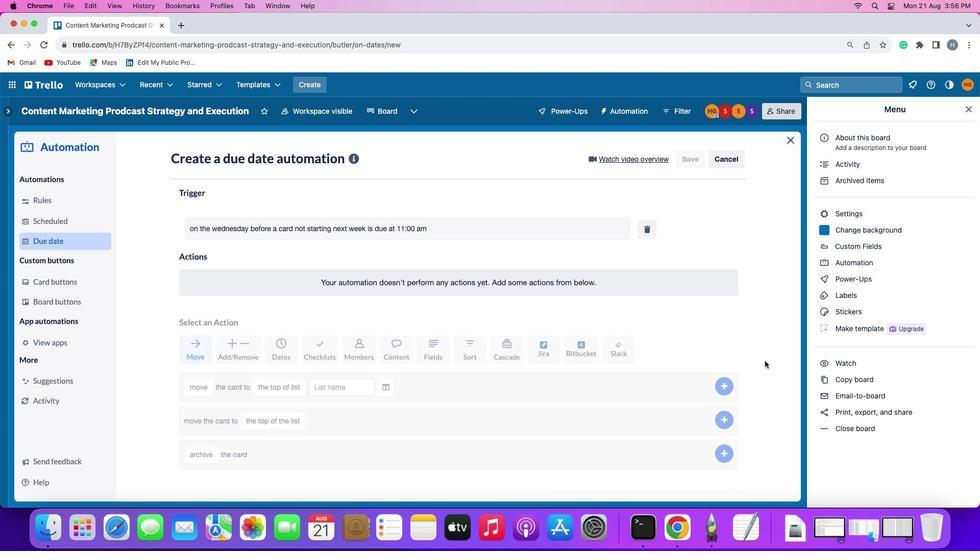 
